 Task: Open a blank worksheet and write heading  Product price data  Add product name:-  ' TOMS Shoe, UGG Shoe, Wolverine Shoe, Z-Coil Shoe, Adidas shoe, Gucci T-shirt, Louis Vuitton bag, Zara Shirt, H&M jeans, Chanel perfume. ' in march Last week sales are  5000 to 5050. product price in between:-  5000 to 10000. Save page auditingSalesByRegion_2024
Action: Mouse moved to (19, 25)
Screenshot: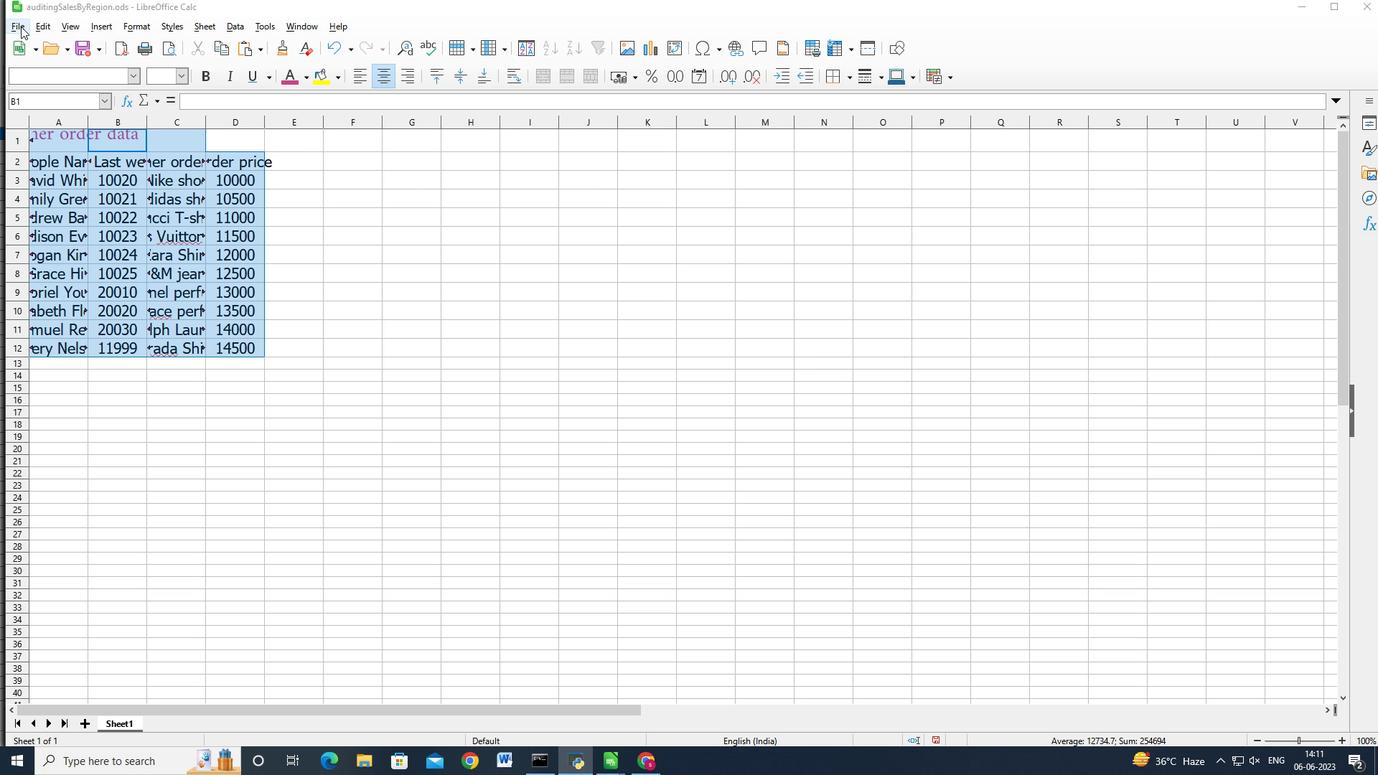 
Action: Mouse pressed left at (19, 25)
Screenshot: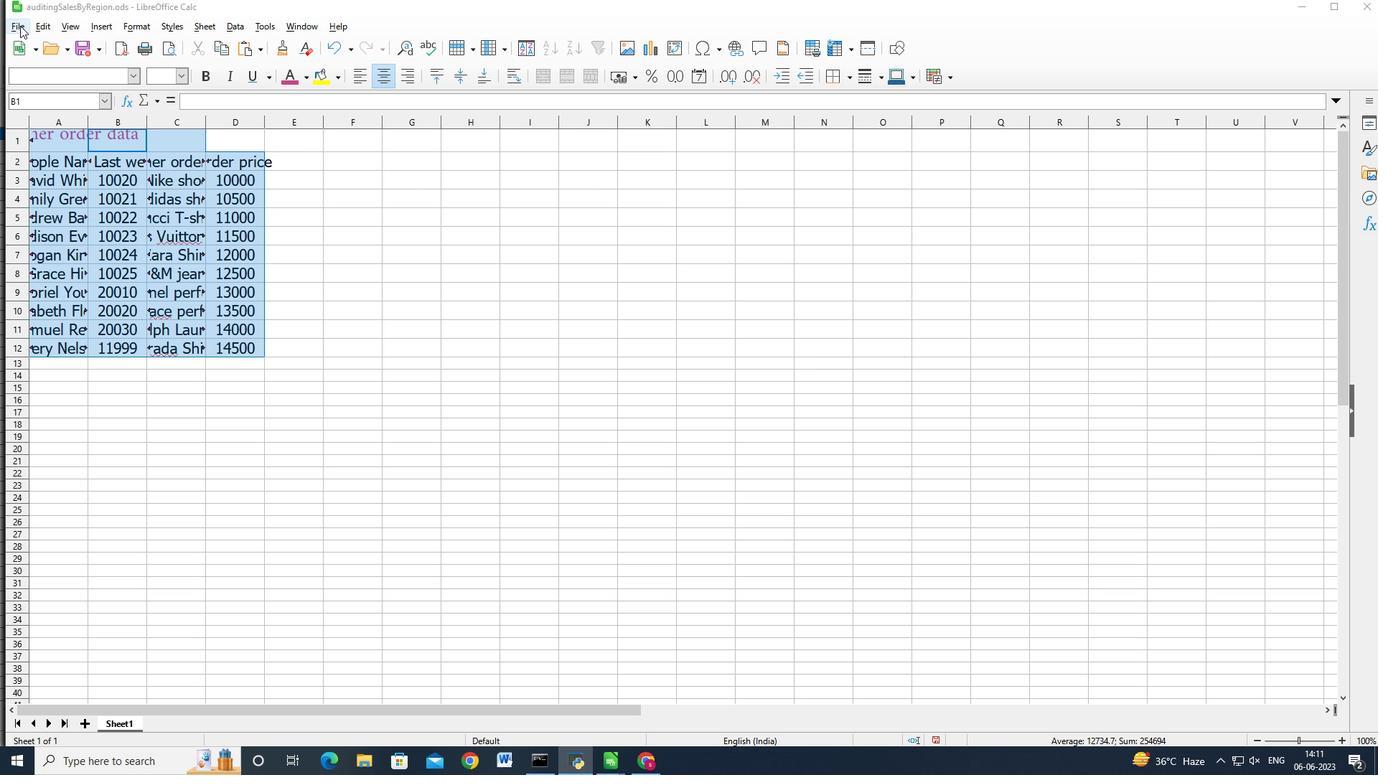 
Action: Mouse moved to (213, 54)
Screenshot: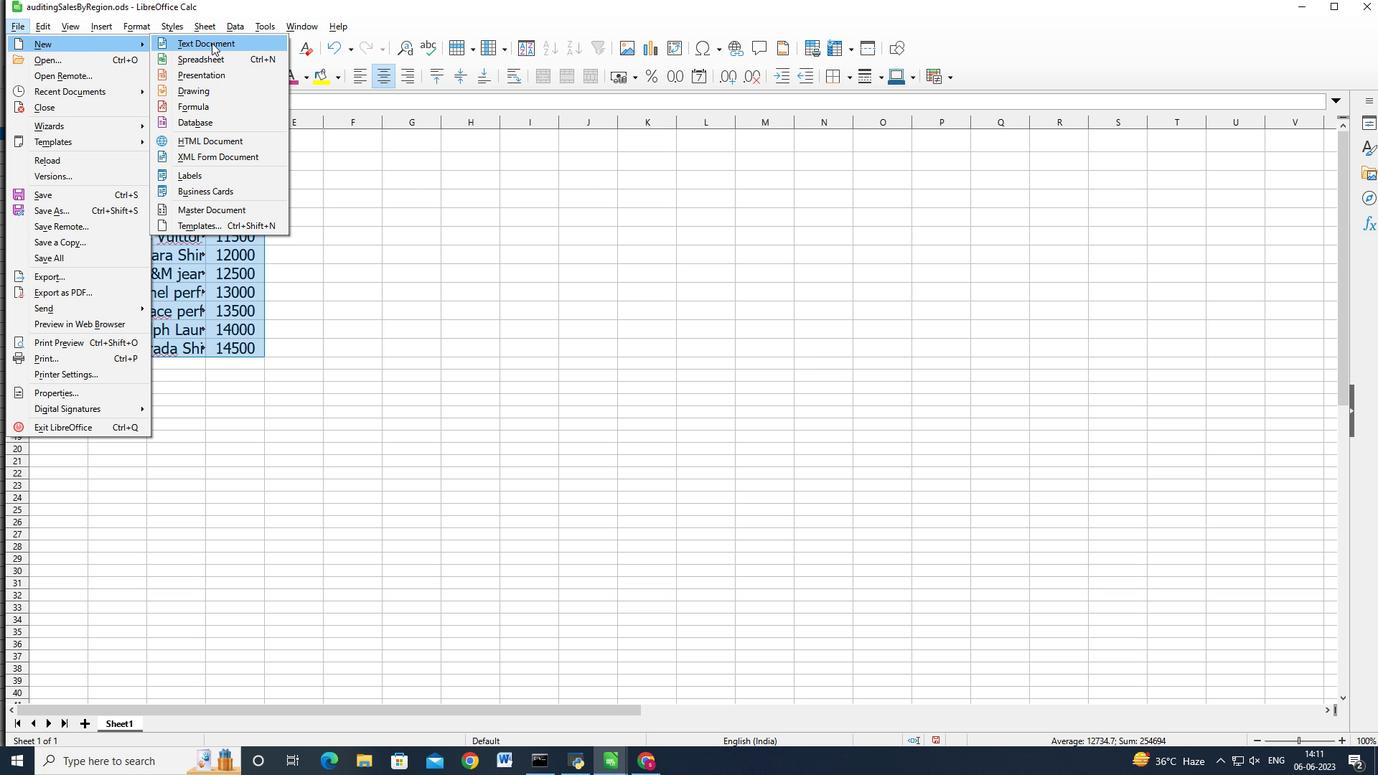 
Action: Mouse pressed left at (213, 54)
Screenshot: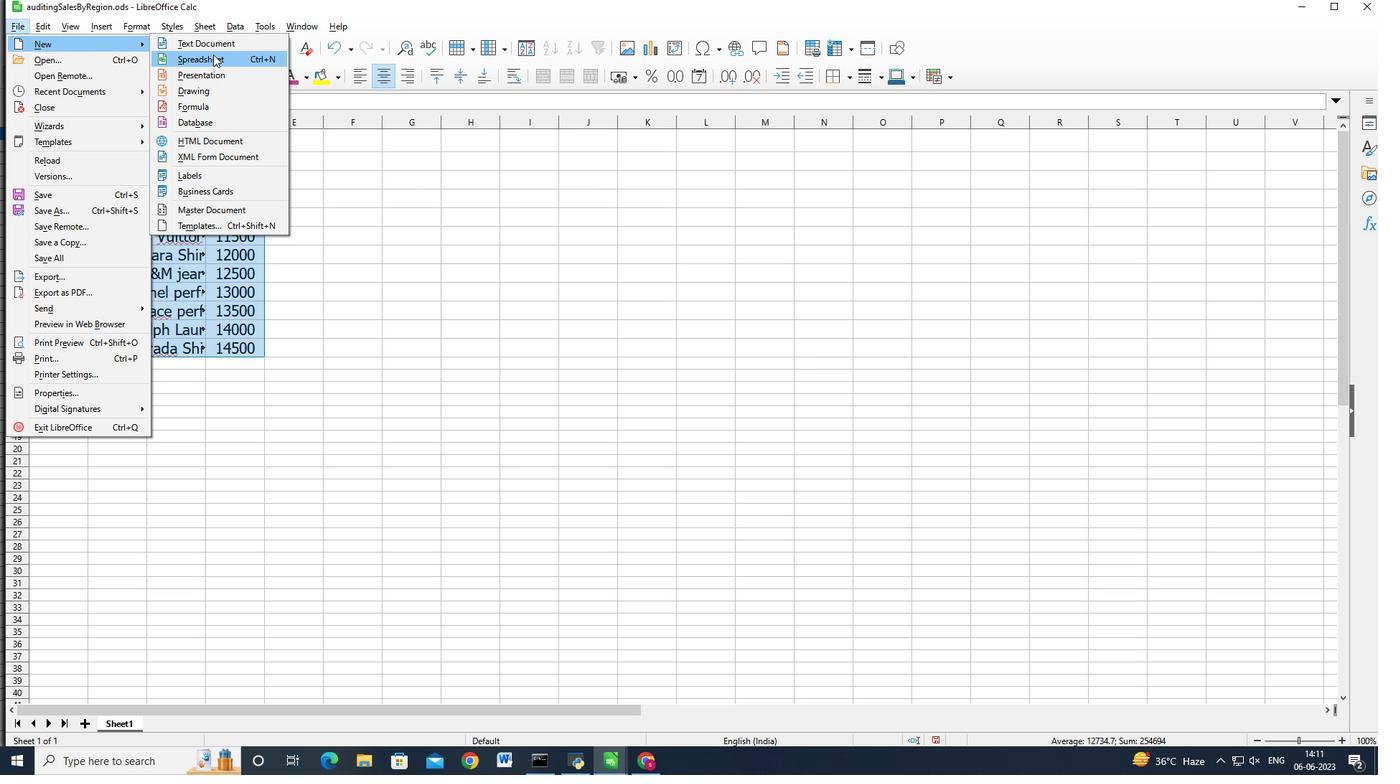 
Action: Mouse moved to (146, 187)
Screenshot: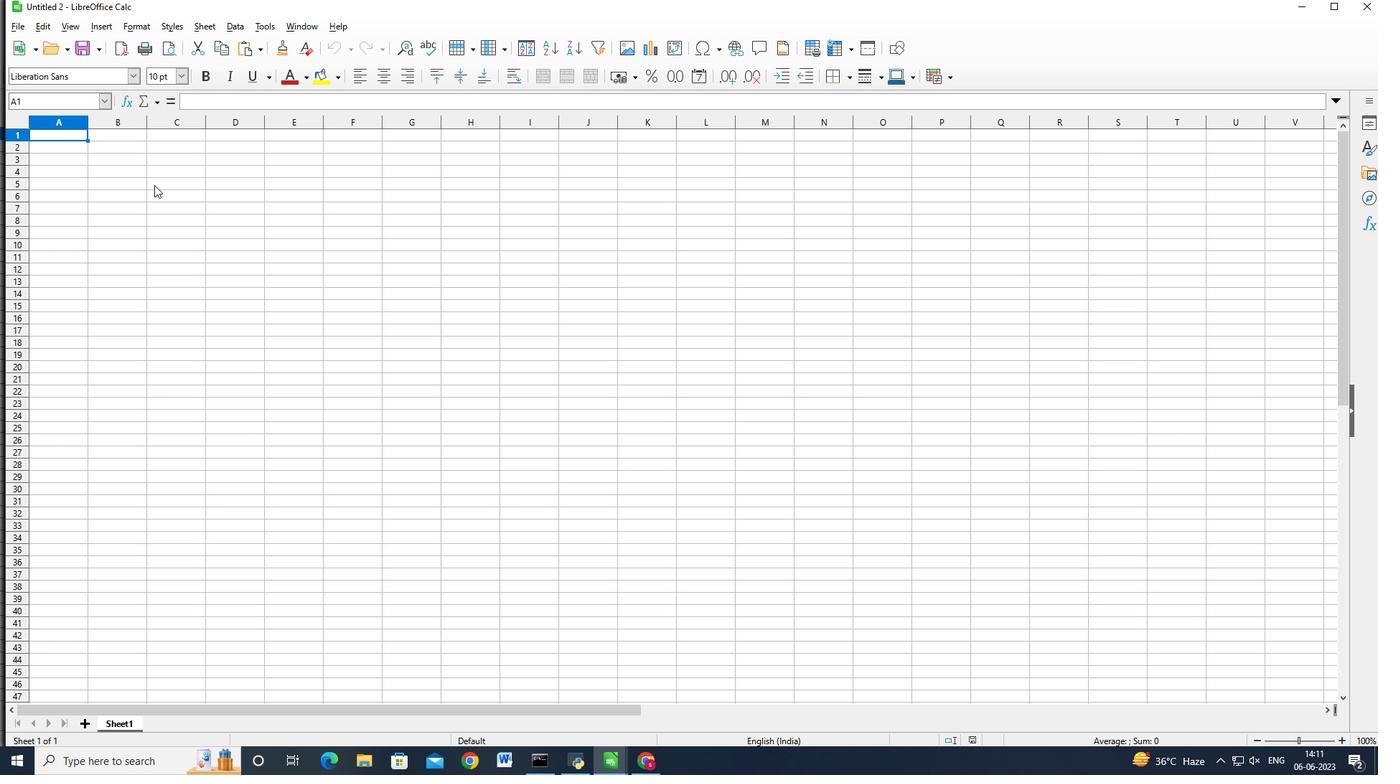 
Action: Key pressed <Key.shift>Product<Key.space>price<Key.space>dt<Key.backspace>ata<Key.enter><Key.shift>Product<Key.space>name<Key.enter><Key.shift>T<Key.caps_lock>OMS<Key.caps_lock><Key.space><Key.shift_r>Shoe<Key.enter><Key.caps_lock>UGG<Key.caps_lock><Key.space><Key.shift_r>Shoe<Key.enter><Key.shift_r>Wolverine<Key.space><Key.shift_r>Shoe<Key.enter>z<Key.backspace><Key.shift_r>Z-<Key.shift_r>Coil<Key.space><Key.shift_r>Shoe<Key.enter><Key.shift_r>Adidas<Key.space><Key.shift>S<Key.backspace>shoe<Key.enter><Key.caps_lock>GU<Key.backspace><Key.caps_lock>ucci<Key.space><Key.shift>T-shirt<Key.enter><Key.shift>Louis<Key.space><Key.shift>Vuitton<Key.space><Key.shift>B<Key.backspace>na<Key.backspace><Key.backspace>bag<Key.enter><Key.shift_r>Zara<Key.space><Key.shift_r>Shirt<Key.enter><Key.caps_lock>H<Key.shift>&M<Key.space>JE<Key.backspace><Key.backspace><Key.caps_lock>jeans<Key.enter><Key.shift_r>Chanel<Key.space><Key.shift><Key.shift><Key.shift><Key.shift><Key.shift><Key.shift><Key.shift><Key.shift><Key.shift><Key.shift><Key.shift><Key.shift><Key.shift><Key.shift><Key.shift><Key.shift><Key.shift><Key.shift>perfume<Key.right><Key.up><Key.up><Key.up><Key.up><Key.up><Key.up><Key.up><Key.up><Key.up><Key.up><Key.shift>In<Key.space>march<Key.space><Key.shift>Last<Key.space>week<Key.space>sale<Key.enter>500050<Key.backspace><Key.backspace><Key.enter>5010<Key.enter>5020<Key.enter>5030<Key.enter>5031<Key.enter>5032<Key.enter>502<Key.backspace>35<Key.enter>505<Key.backspace>40<Key.enter>5045<Key.enter>5050<Key.right><Key.up><Key.up><Key.up><Key.up><Key.up><Key.up><Key.up><Key.up><Key.up><Key.up><Key.shift>{<Key.backspace><Key.shift>Product<Key.space>pir<Key.backspace><Key.backspace>rice<Key.enter>5000<Key.enter>50500<Key.enter><Key.up>
Screenshot: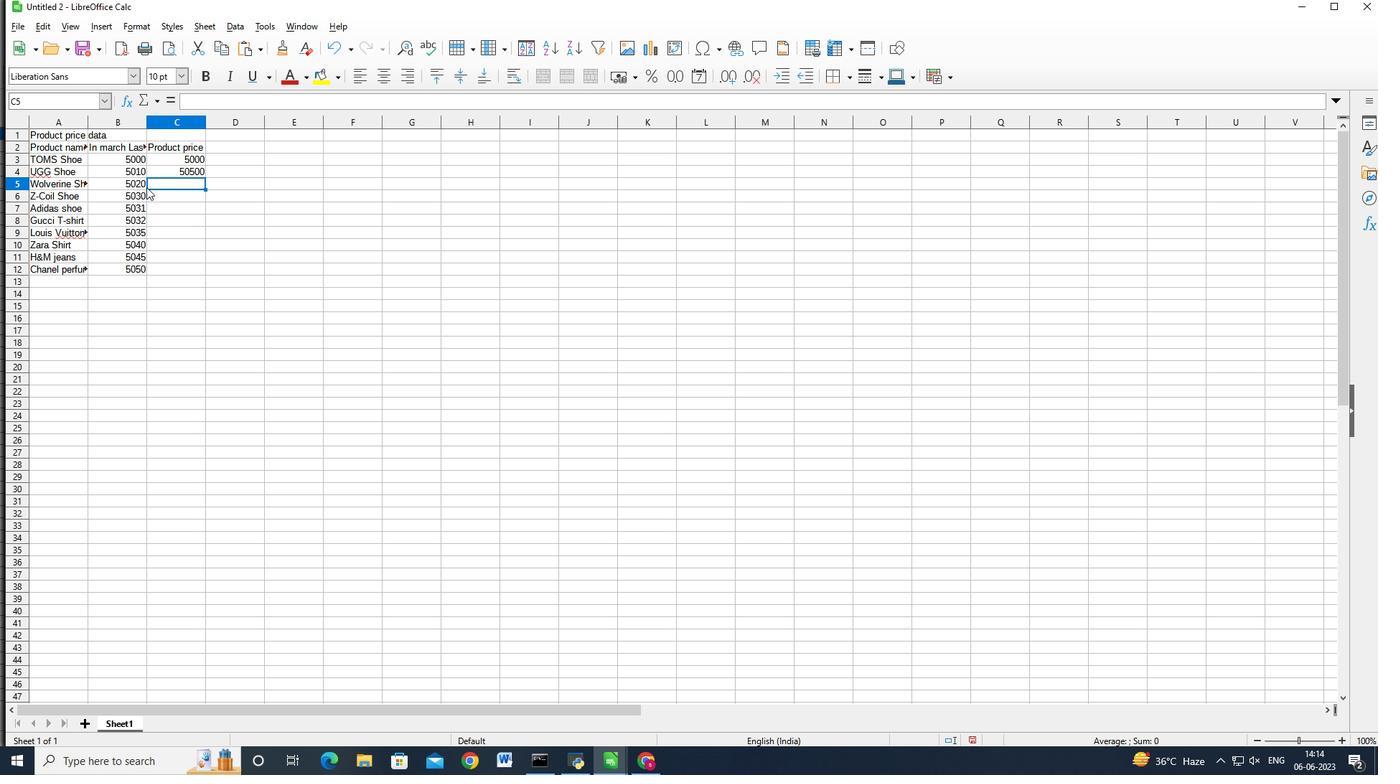 
Action: Mouse moved to (223, 91)
Screenshot: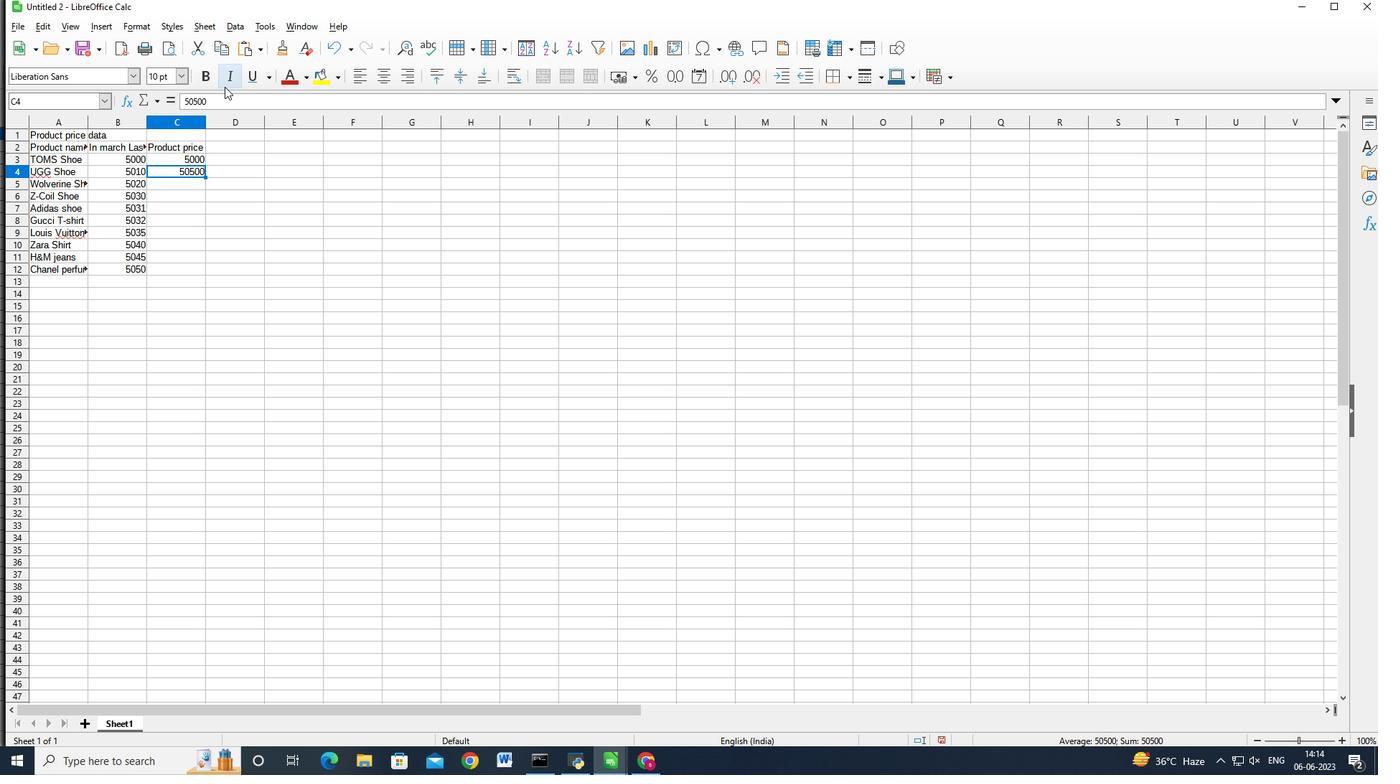 
Action: Mouse pressed left at (223, 91)
Screenshot: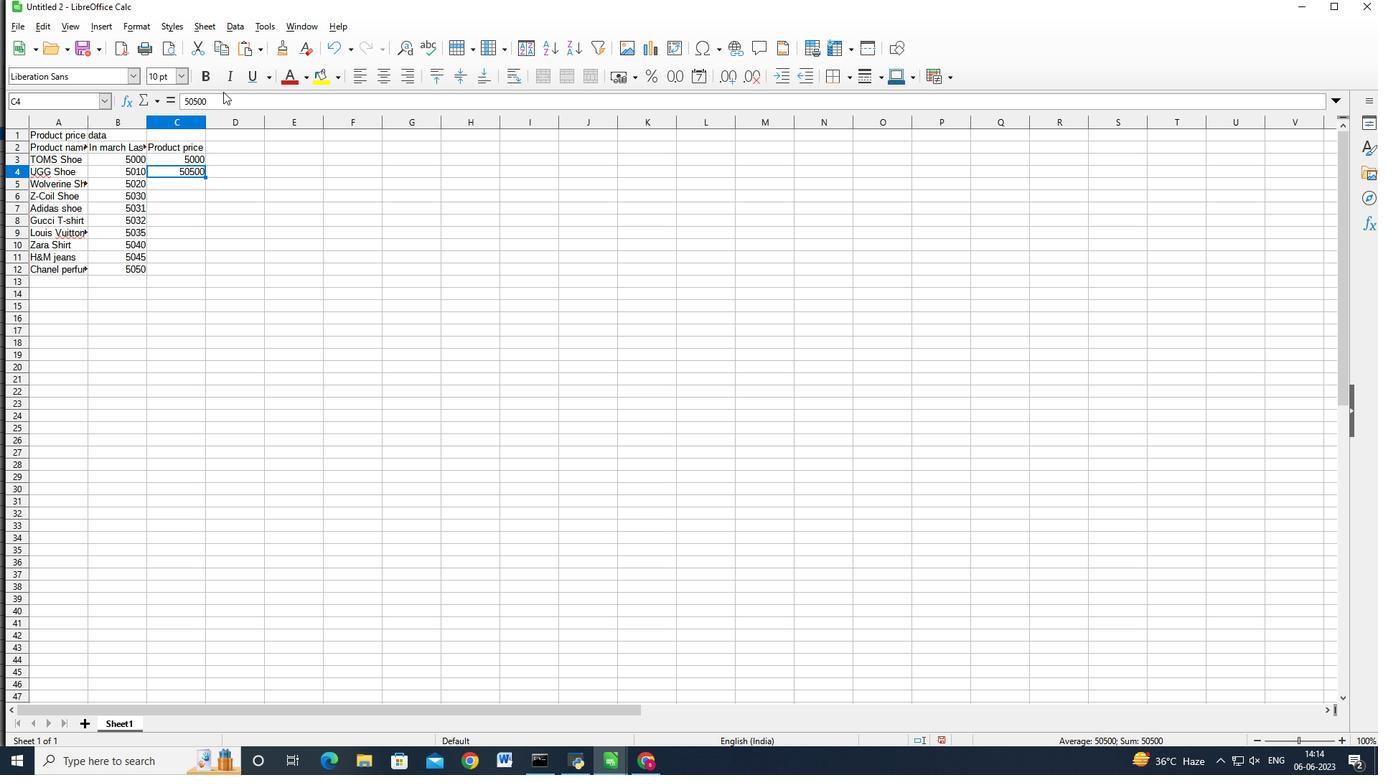
Action: Mouse moved to (222, 96)
Screenshot: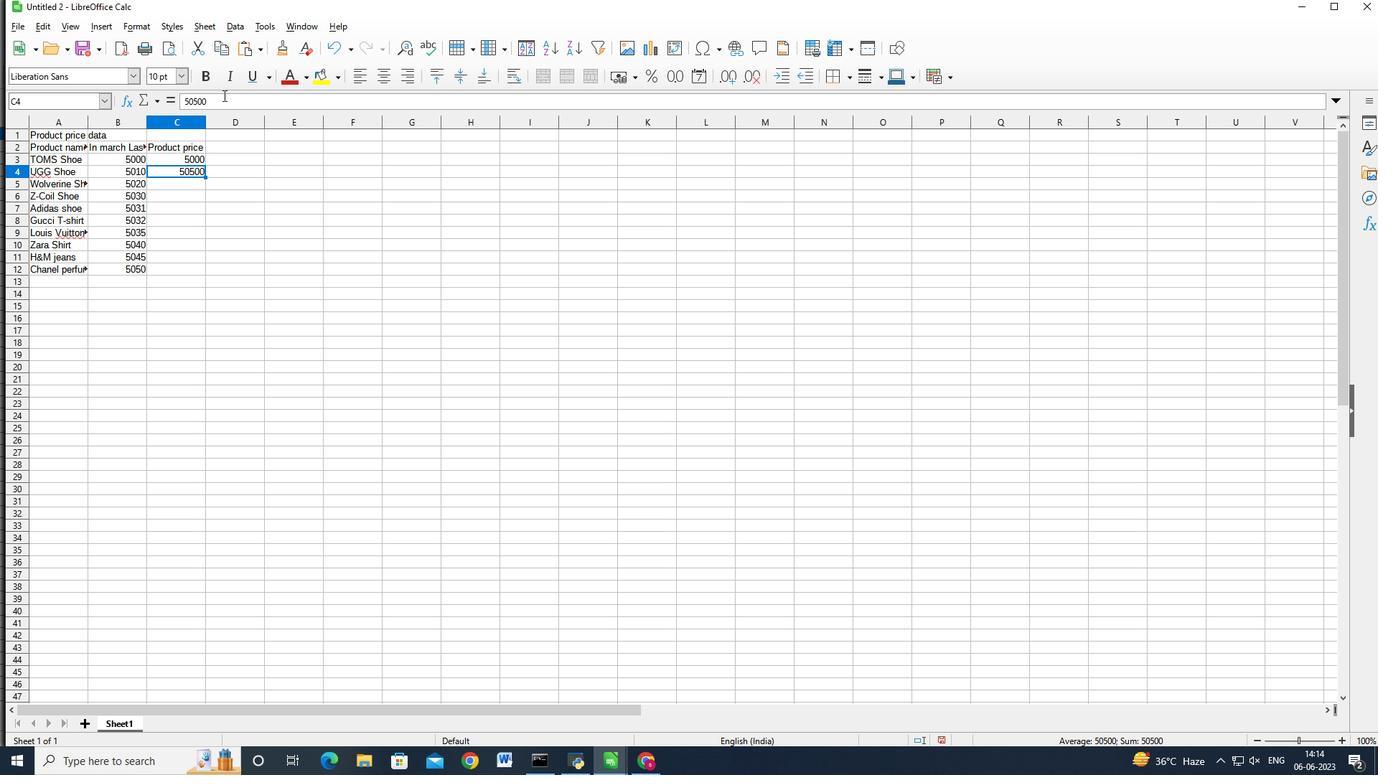 
Action: Mouse pressed left at (222, 96)
Screenshot: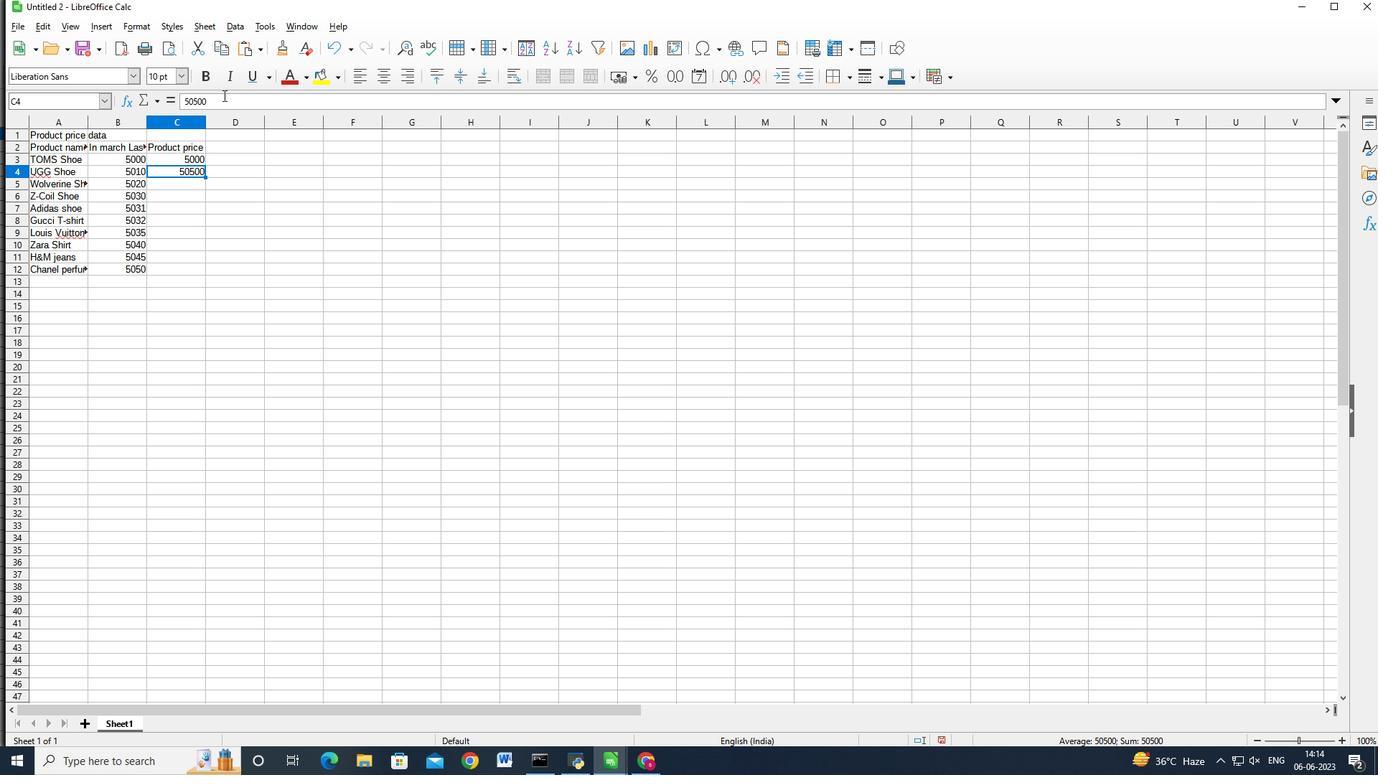 
Action: Key pressed <Key.backspace><Key.enter>5100<Key.enter>5150<Key.enter>5200<Key.enter>5250<Key.enter>5300<Key.enter>5350<Key.enter>5400<Key.enter>5500<Key.right><Key.up><Key.up><Key.up><Key.up><Key.up><Key.up><Key.up><Key.up>ctrl+S<Key.backspace>audti<Key.backspace><Key.backspace>iting<Key.shift_r>Sales<Key.shift>By<Key.shift>T<Key.backspace><Key.shift_r>Region<Key.shift>_2024<Key.enter>
Screenshot: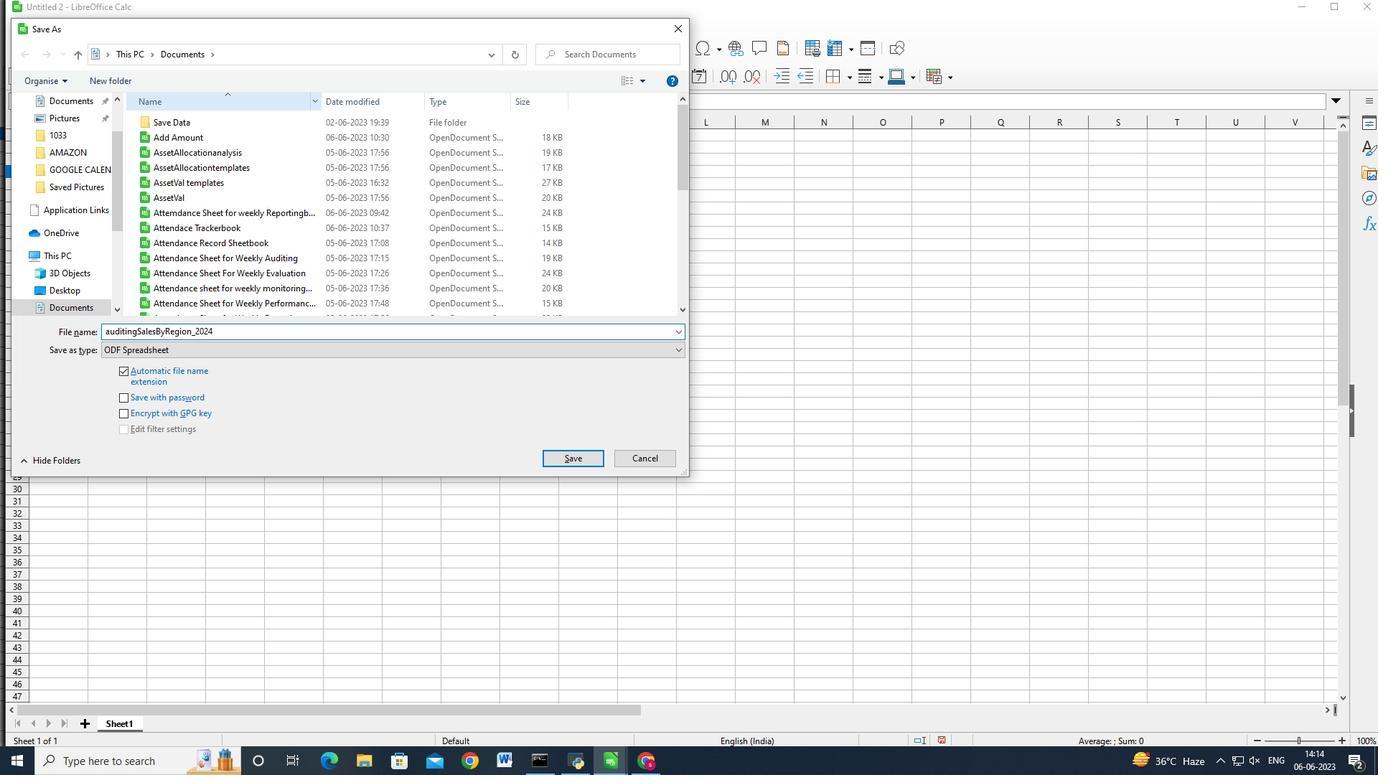 
